 Task: Use the formula "ISDATE" in spreadsheet "Project portfolio".
Action: Mouse moved to (790, 349)
Screenshot: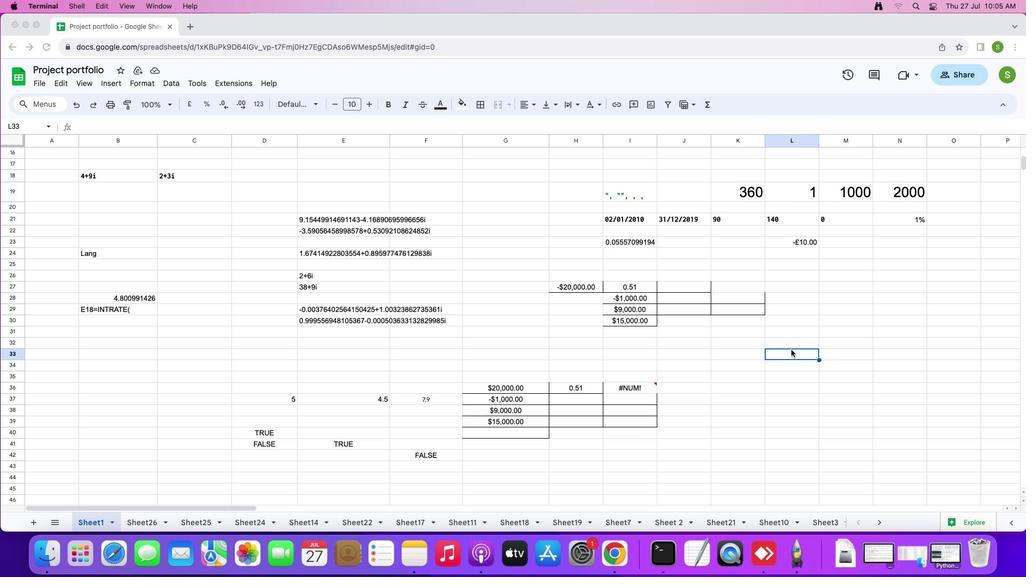 
Action: Mouse pressed left at (790, 349)
Screenshot: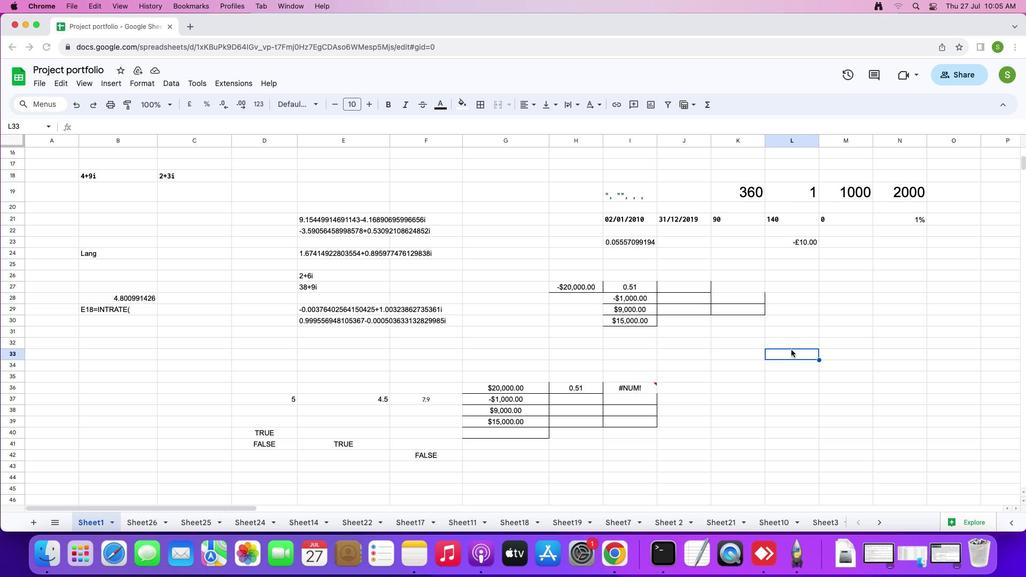 
Action: Mouse moved to (117, 86)
Screenshot: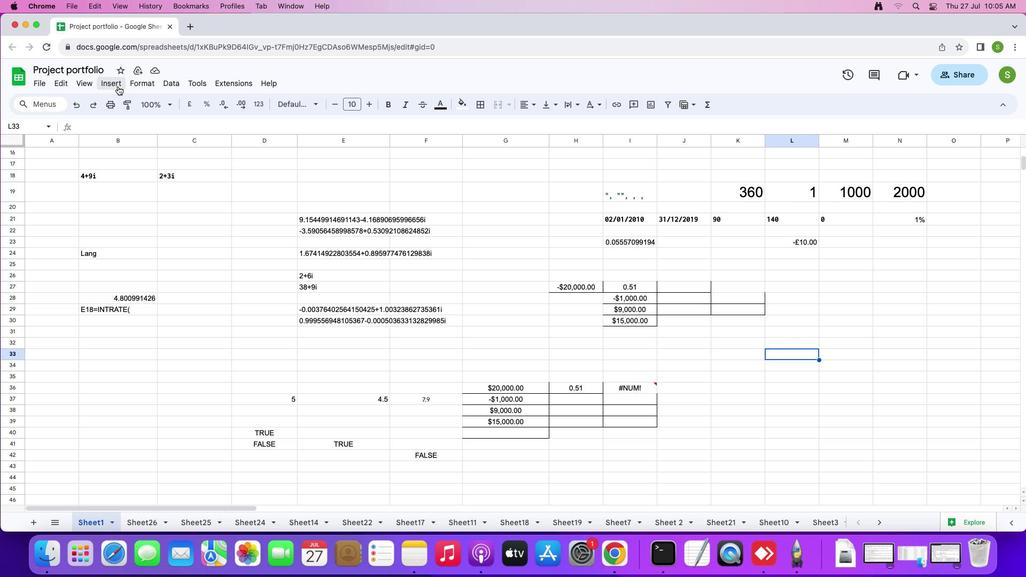 
Action: Mouse pressed left at (117, 86)
Screenshot: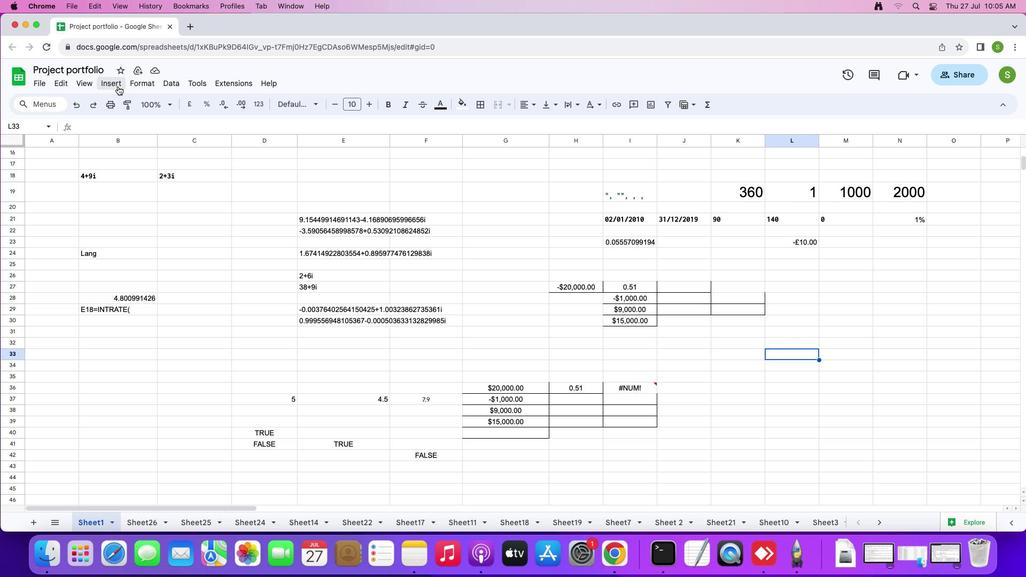 
Action: Mouse moved to (144, 259)
Screenshot: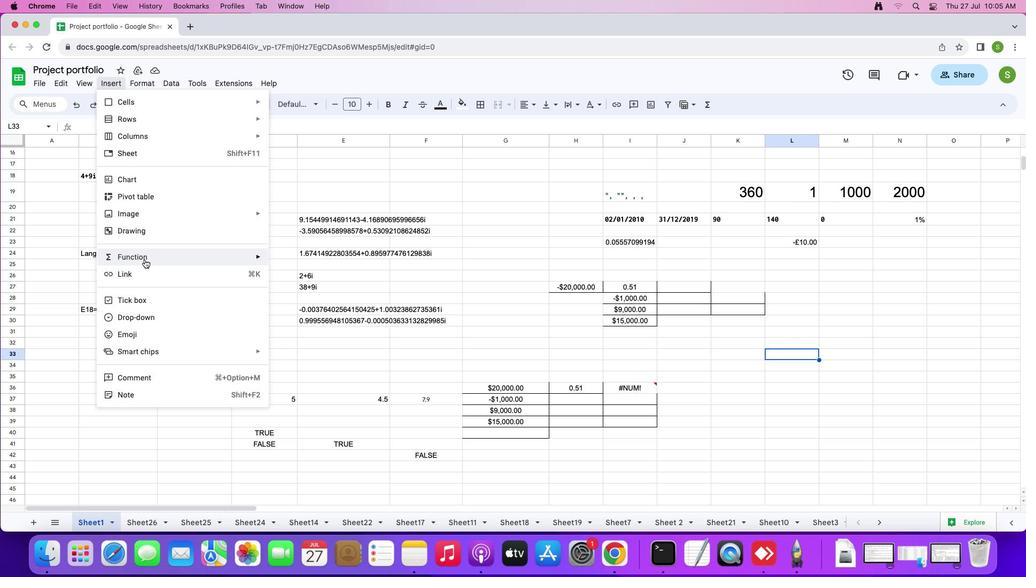 
Action: Mouse pressed left at (144, 259)
Screenshot: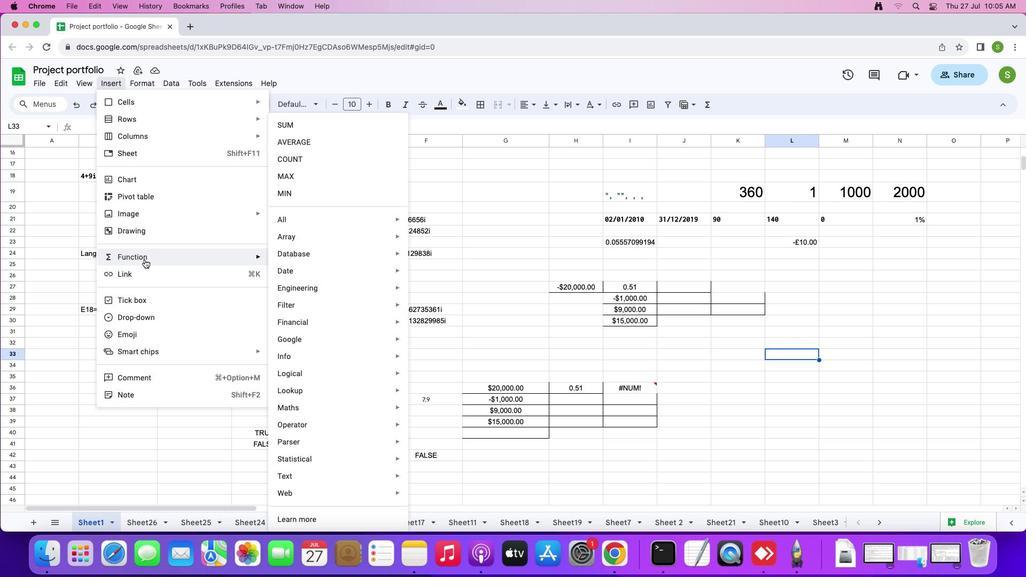 
Action: Mouse moved to (312, 217)
Screenshot: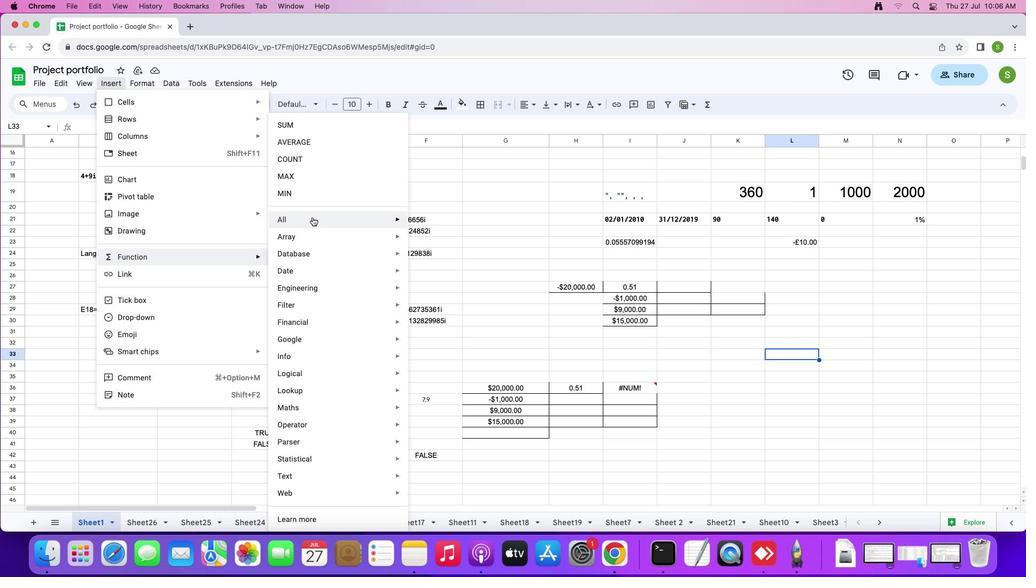 
Action: Mouse pressed left at (312, 217)
Screenshot: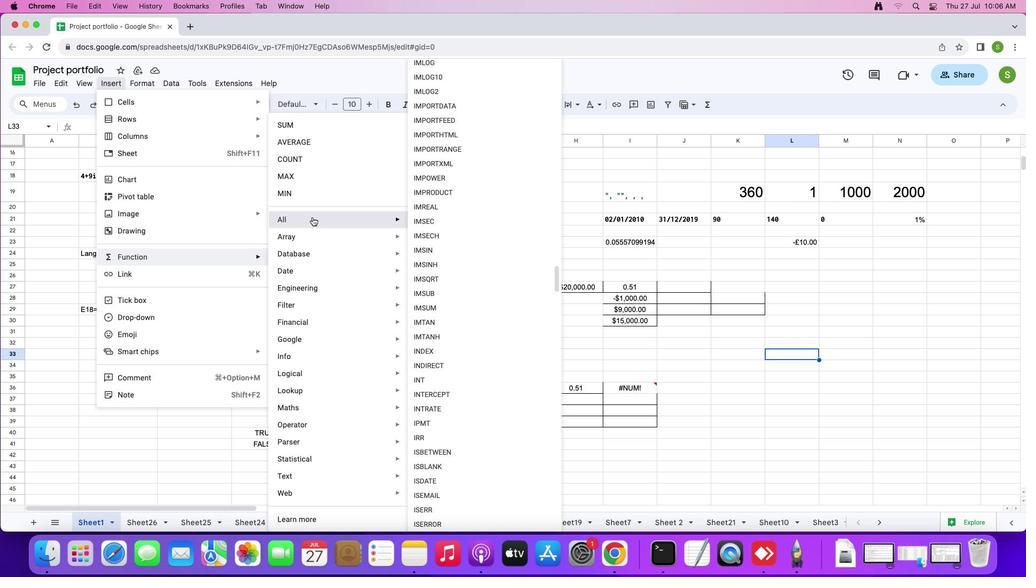 
Action: Mouse moved to (437, 484)
Screenshot: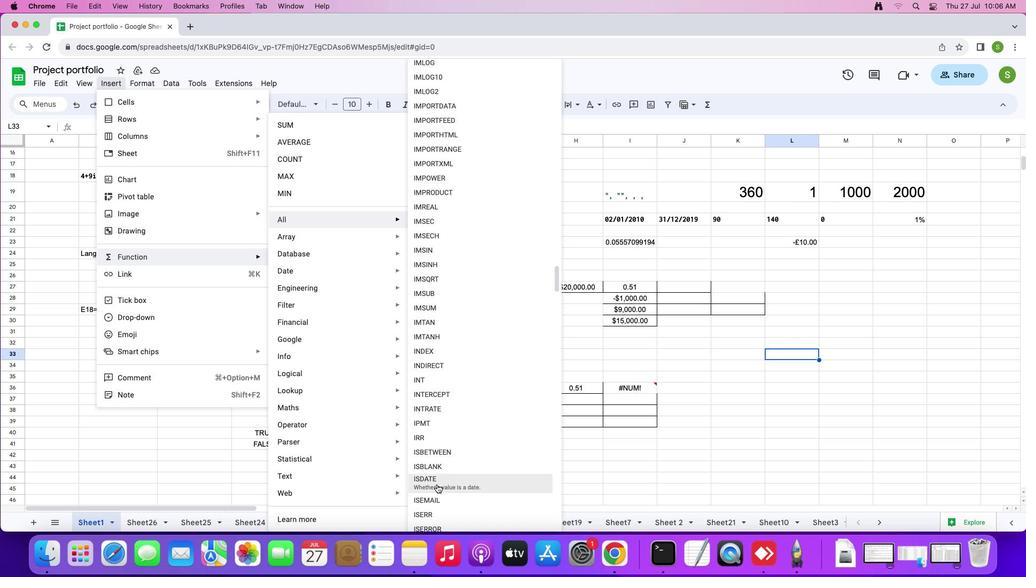 
Action: Mouse pressed left at (437, 484)
Screenshot: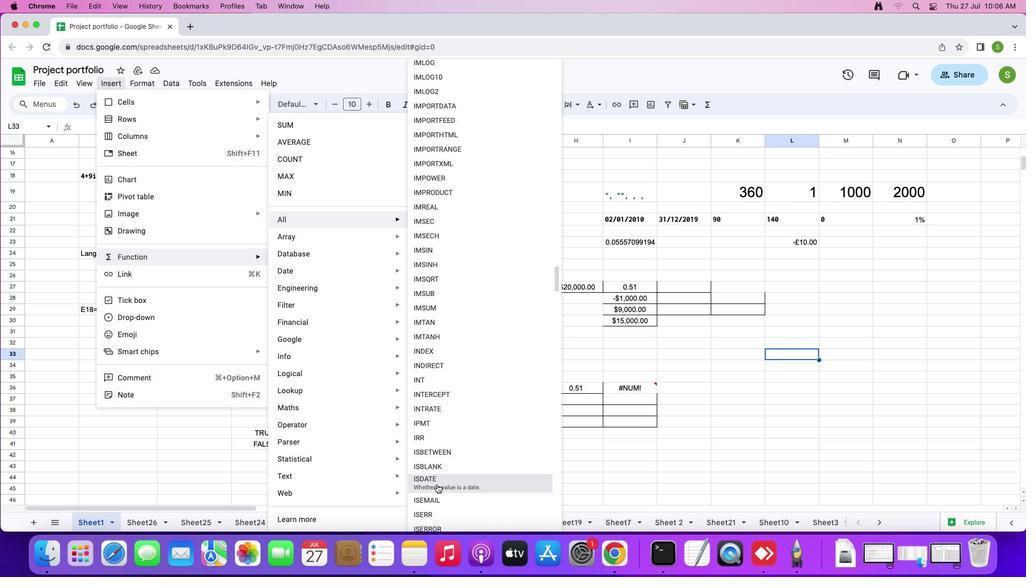 
Action: Mouse moved to (637, 219)
Screenshot: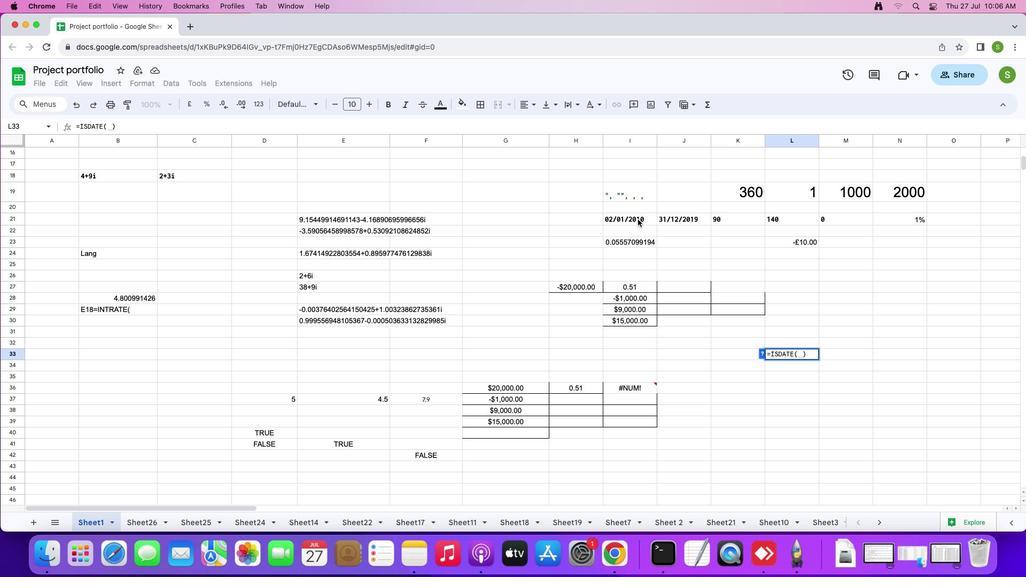 
Action: Mouse pressed left at (637, 219)
Screenshot: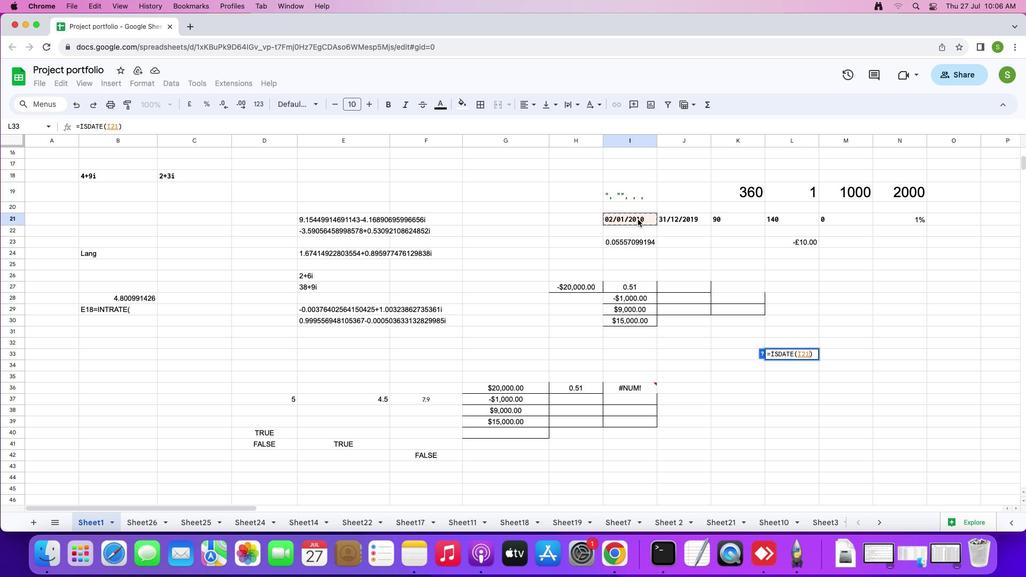 
Action: Mouse moved to (637, 219)
Screenshot: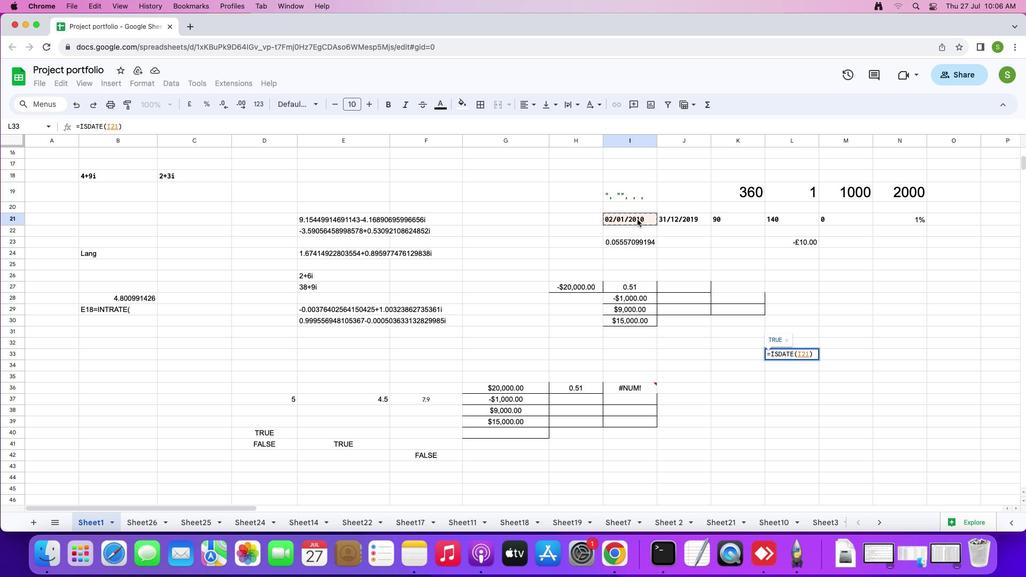 
Action: Key pressed Key.enter
Screenshot: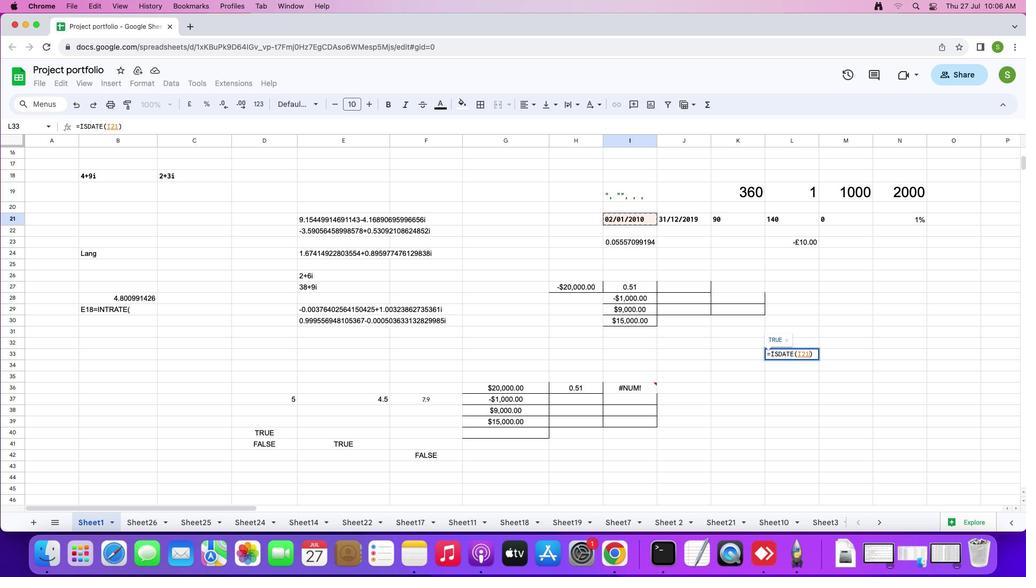 
Action: Mouse moved to (636, 222)
Screenshot: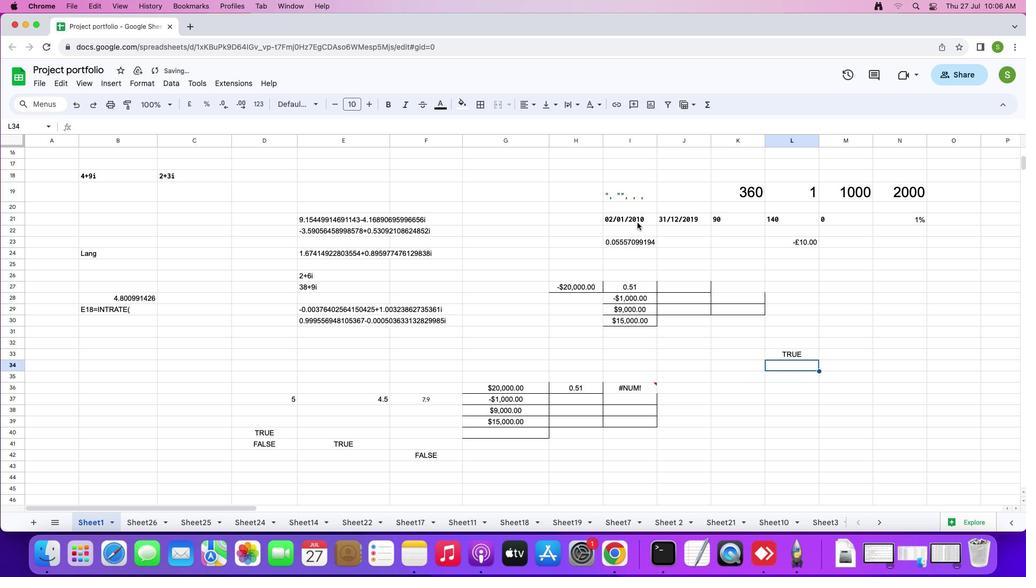 
